 Task: Add video link https://elai.io/.
Action: Mouse moved to (635, 152)
Screenshot: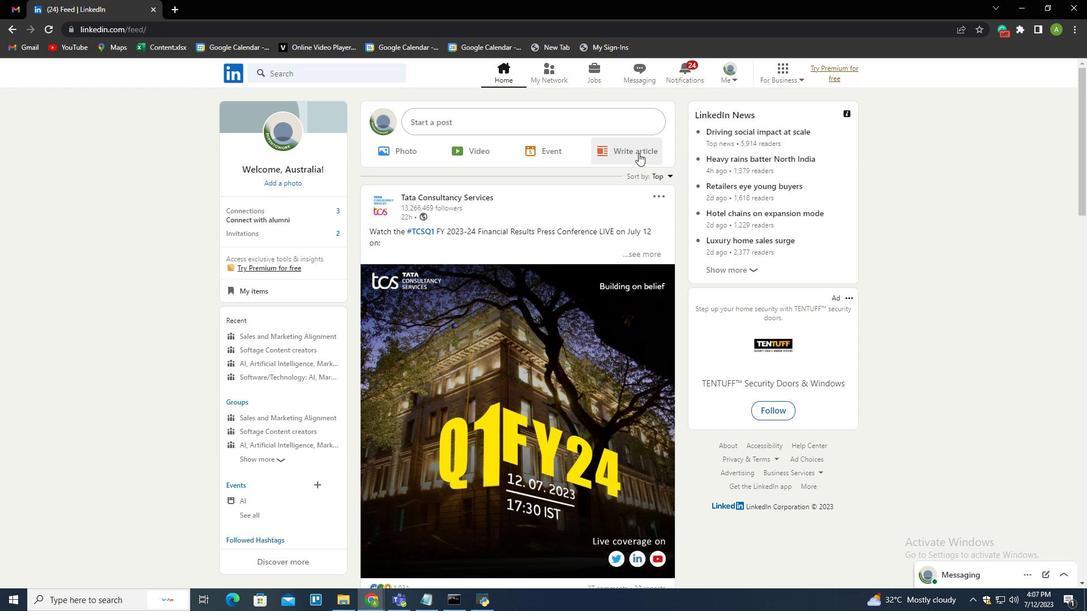 
Action: Mouse pressed left at (635, 152)
Screenshot: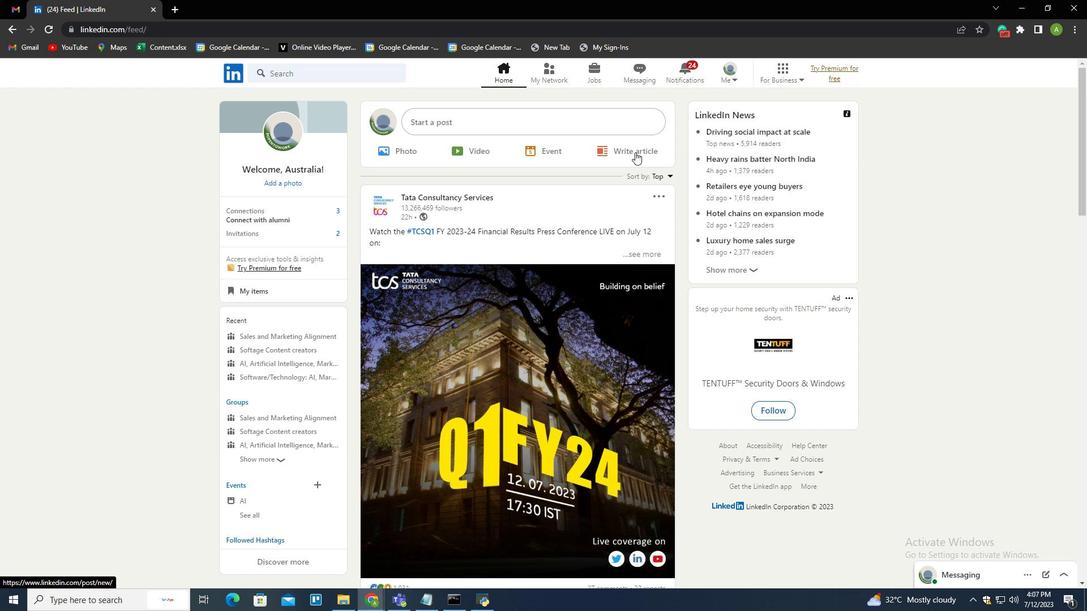 
Action: Mouse moved to (317, 336)
Screenshot: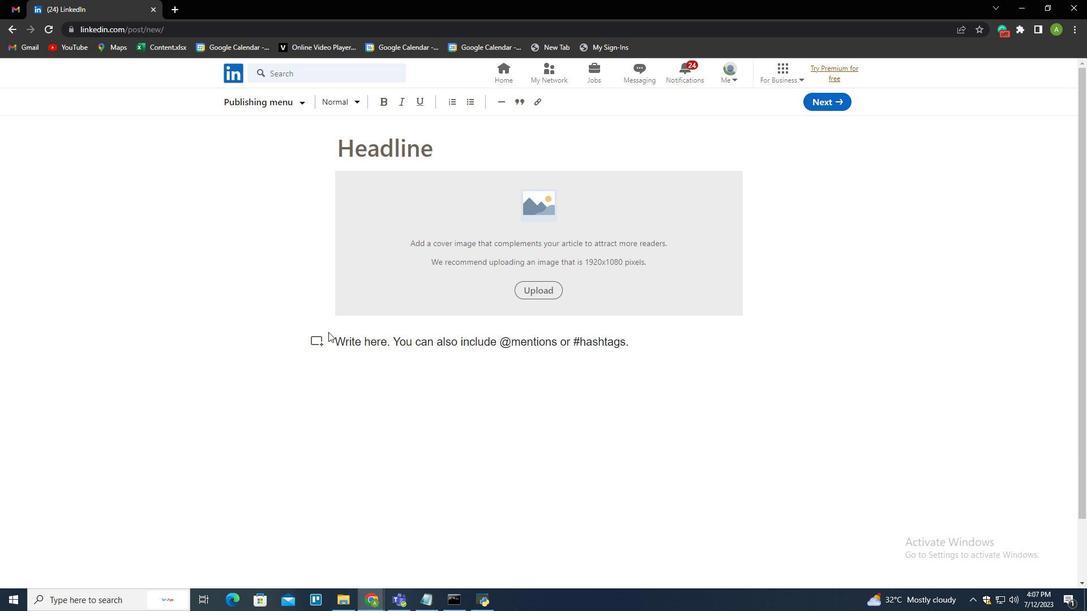 
Action: Mouse pressed left at (317, 336)
Screenshot: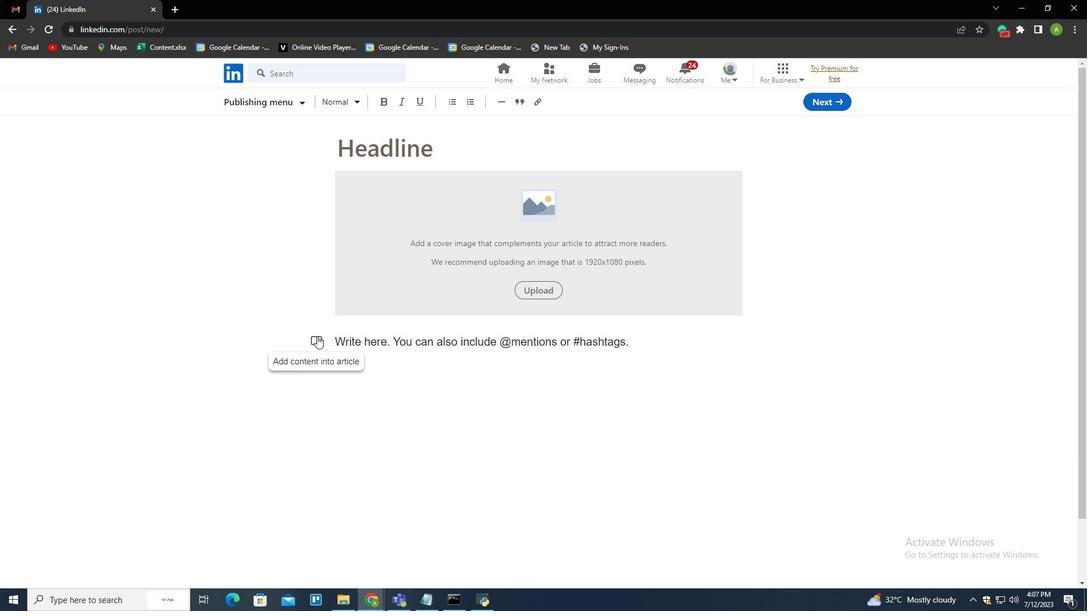 
Action: Mouse moved to (442, 342)
Screenshot: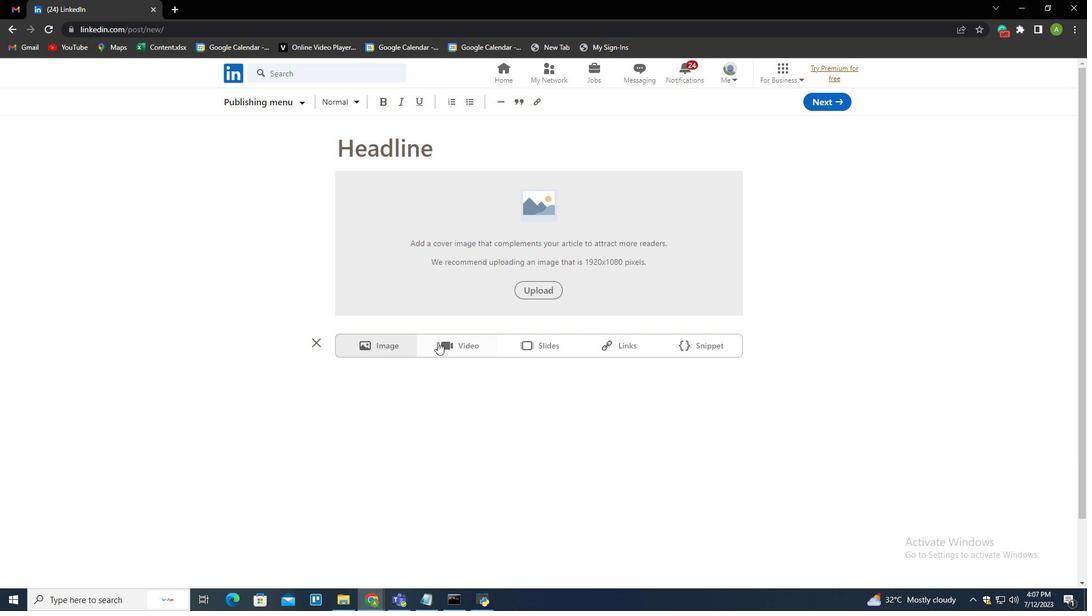 
Action: Mouse pressed left at (442, 342)
Screenshot: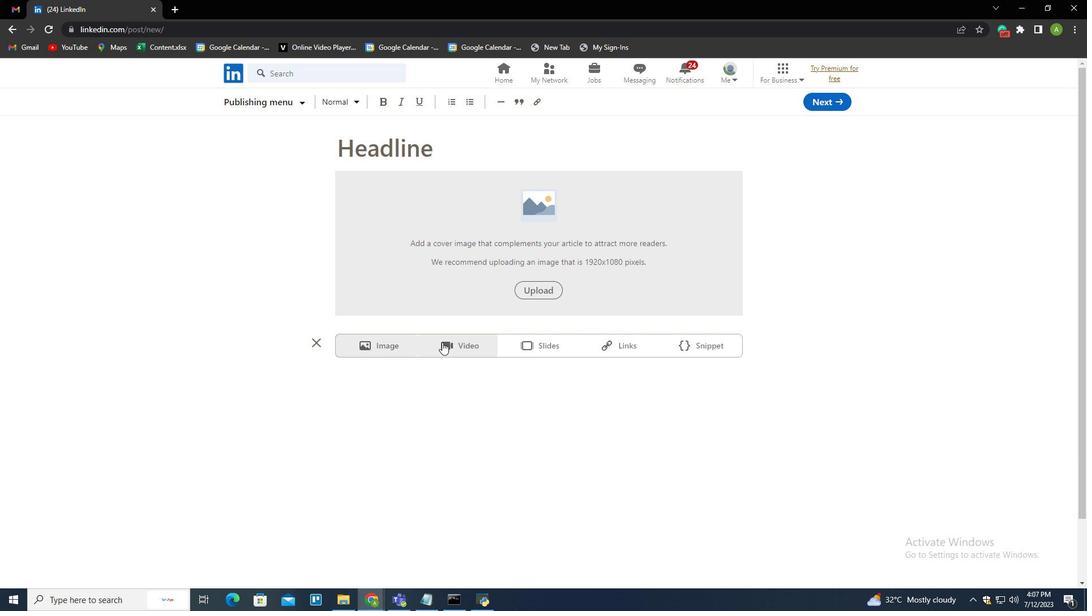 
Action: Mouse moved to (442, 398)
Screenshot: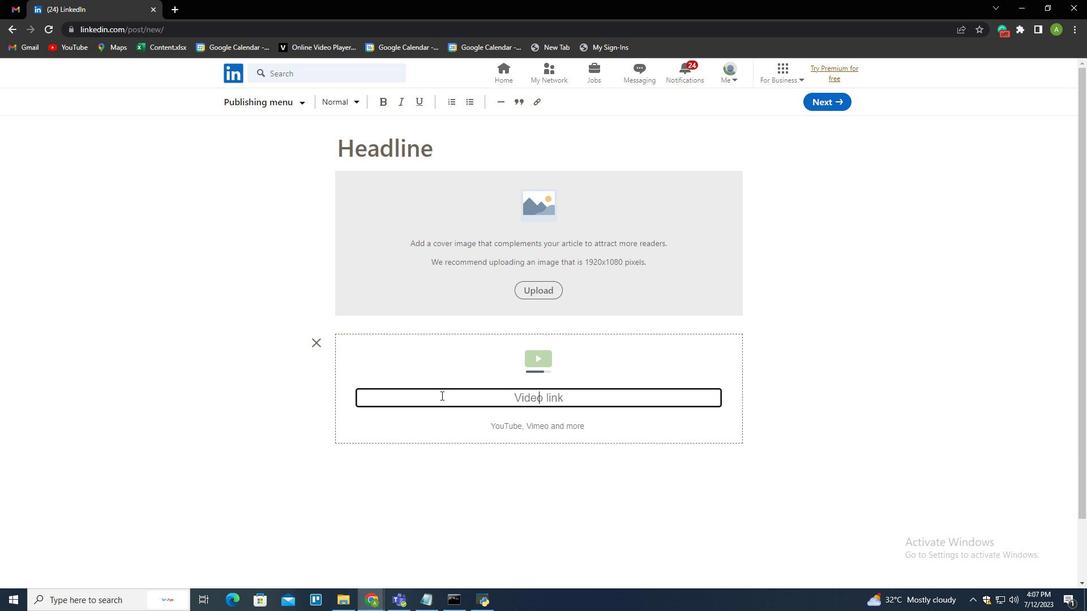 
Action: Key pressed https<Key.shift>://elai.io/
Screenshot: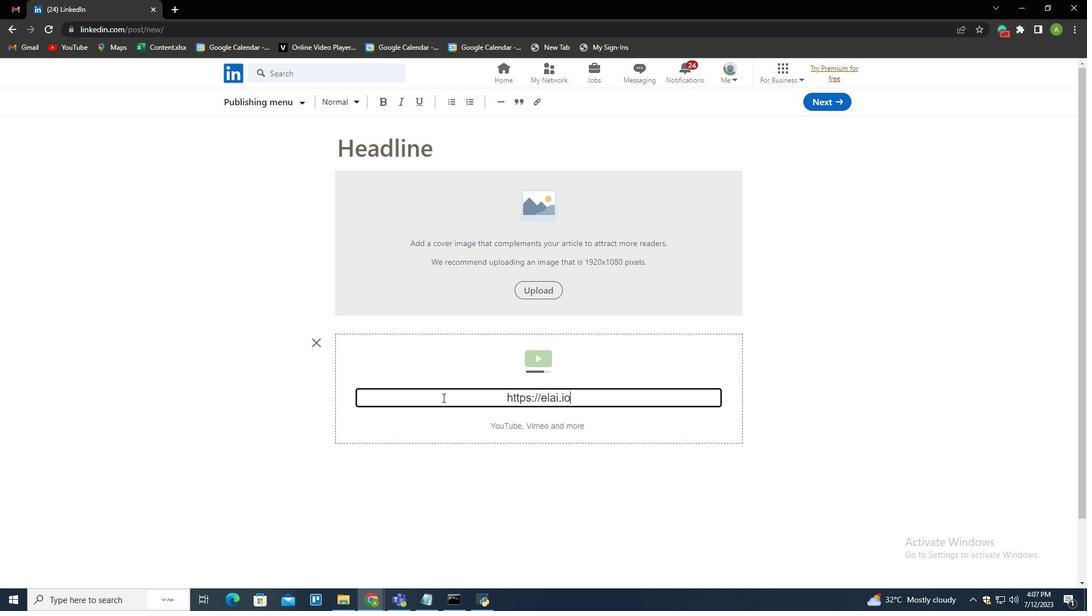 
Action: Mouse moved to (620, 431)
Screenshot: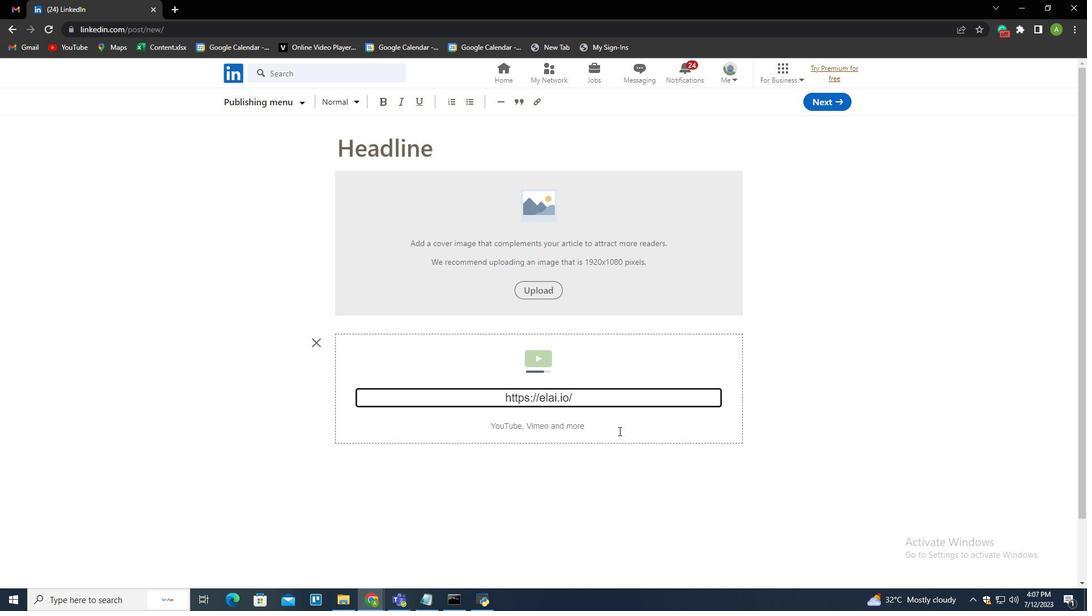 
Action: Mouse pressed left at (620, 431)
Screenshot: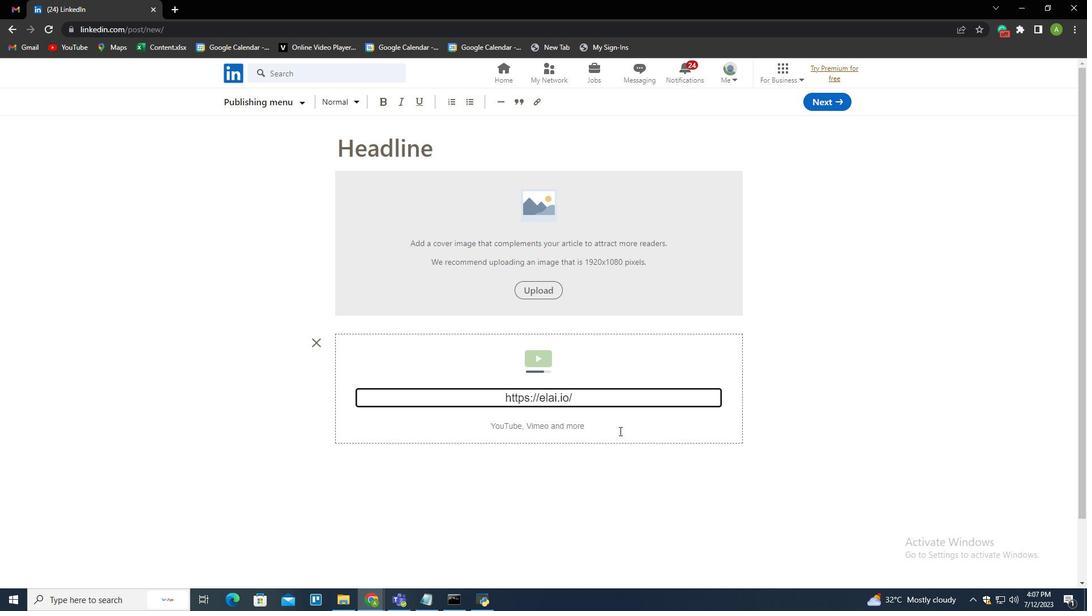 
